 Task: Add the product "Dr Pepper Soda" to cart from the store "7-Eleven".
Action: Mouse moved to (62, 104)
Screenshot: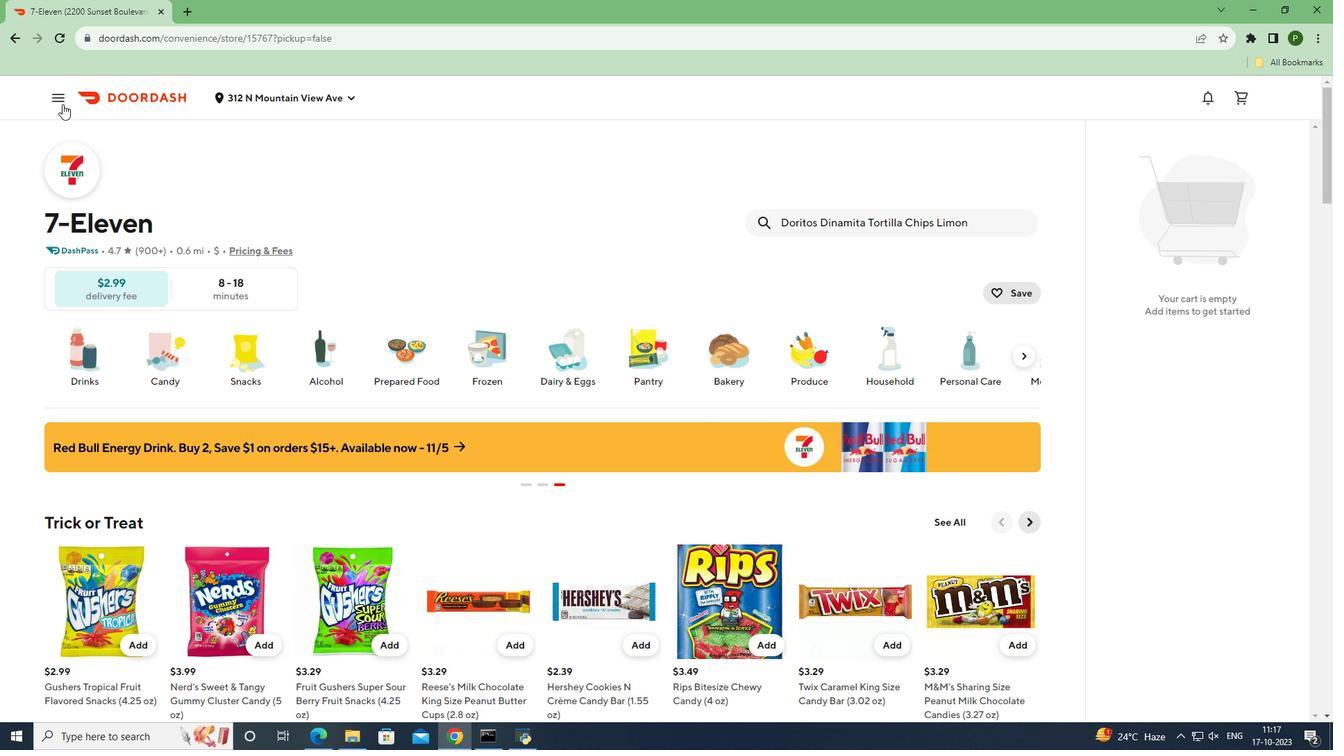 
Action: Mouse pressed left at (62, 104)
Screenshot: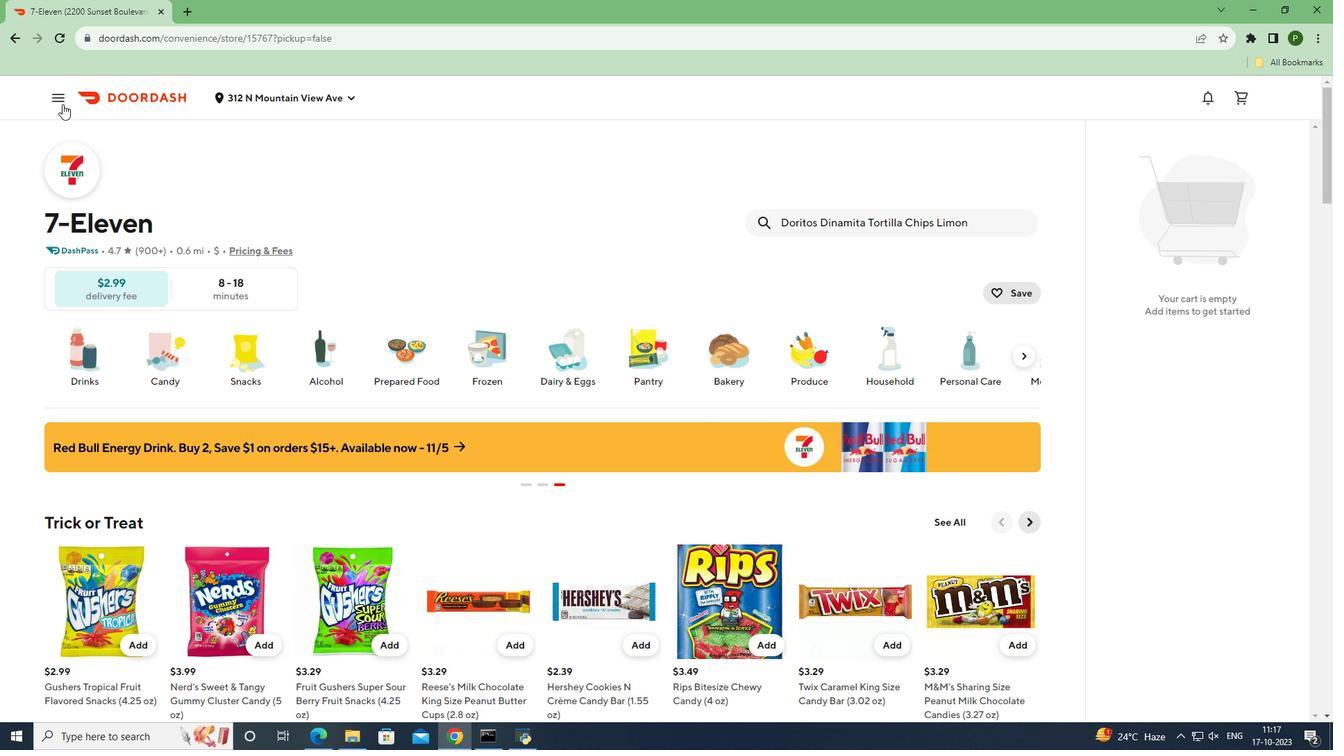 
Action: Mouse moved to (65, 203)
Screenshot: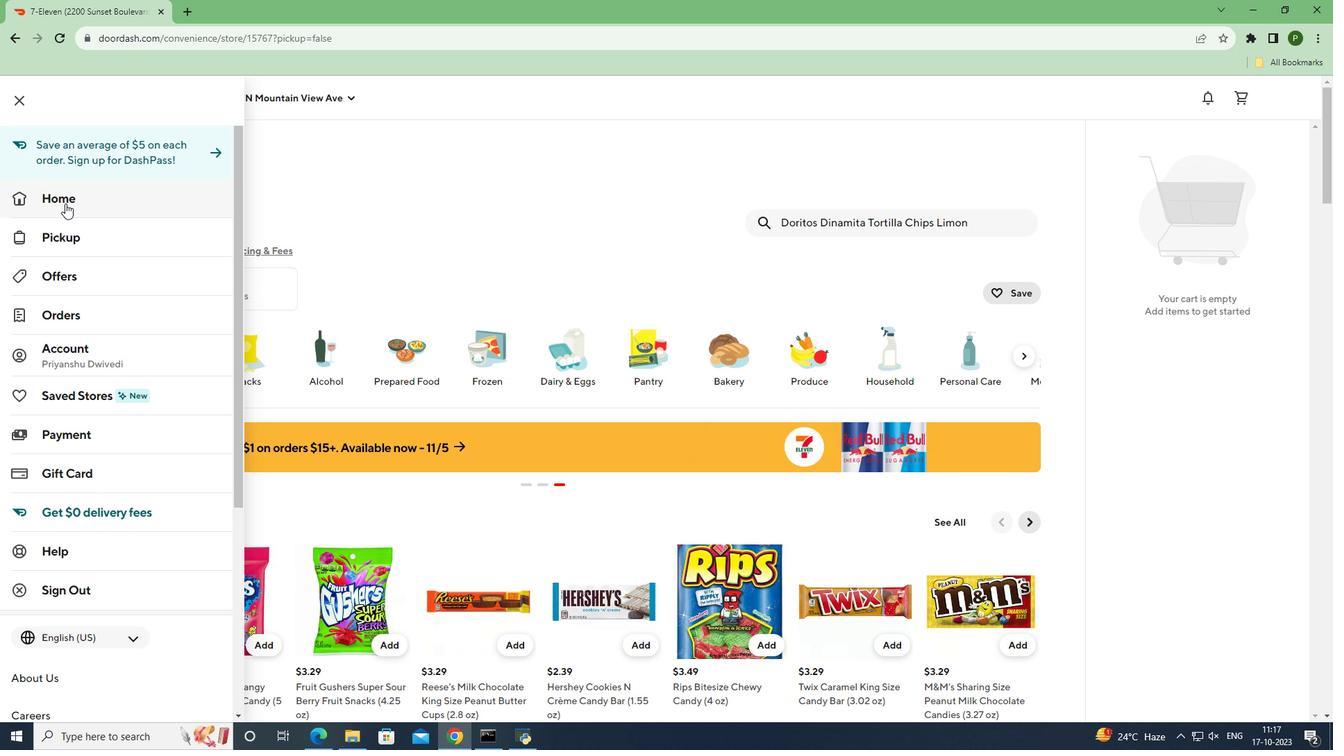 
Action: Mouse pressed left at (65, 203)
Screenshot: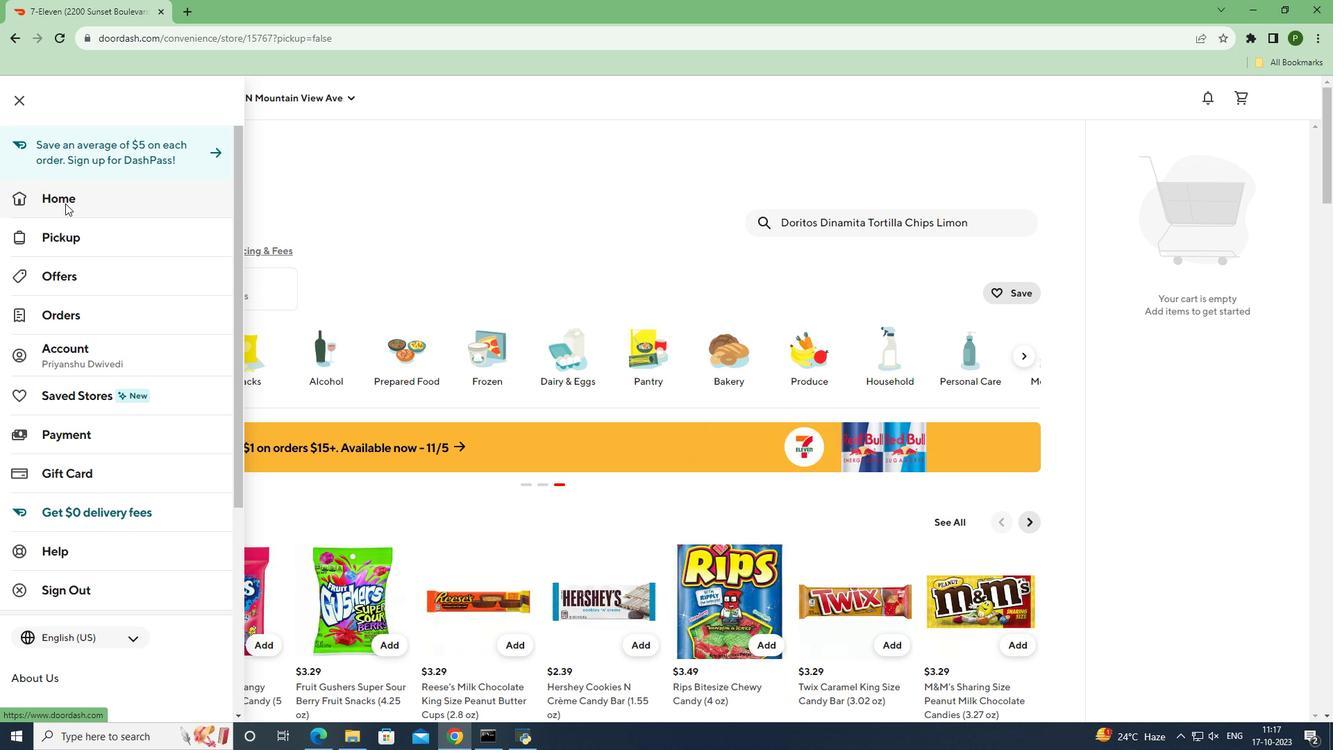 
Action: Mouse moved to (343, 149)
Screenshot: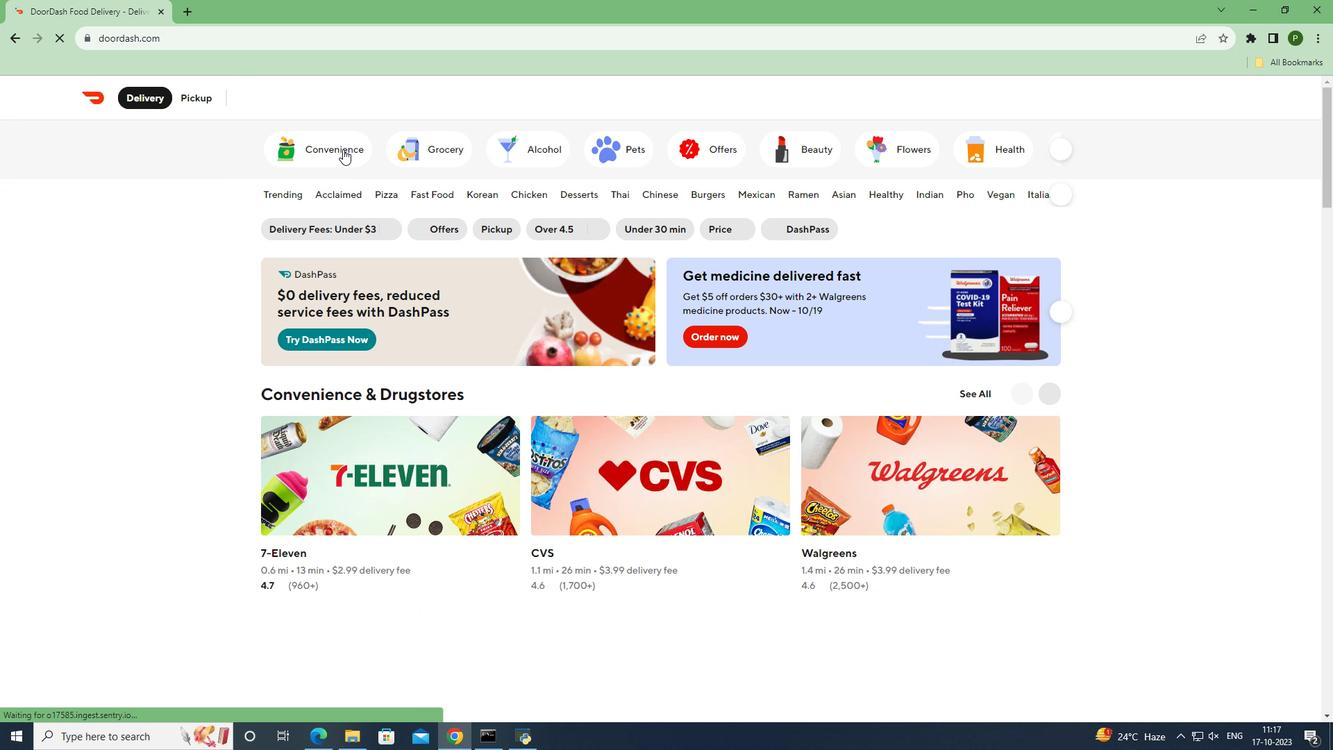 
Action: Mouse pressed left at (343, 149)
Screenshot: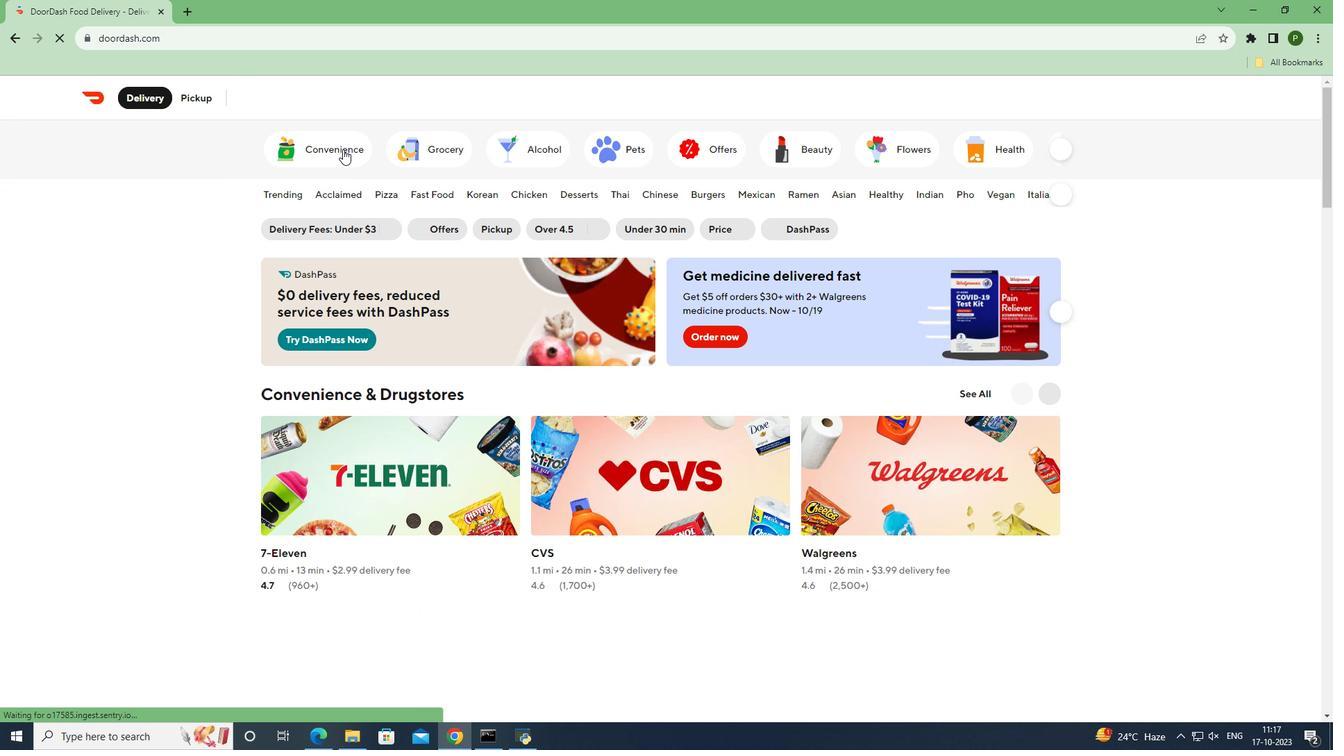 
Action: Mouse moved to (323, 450)
Screenshot: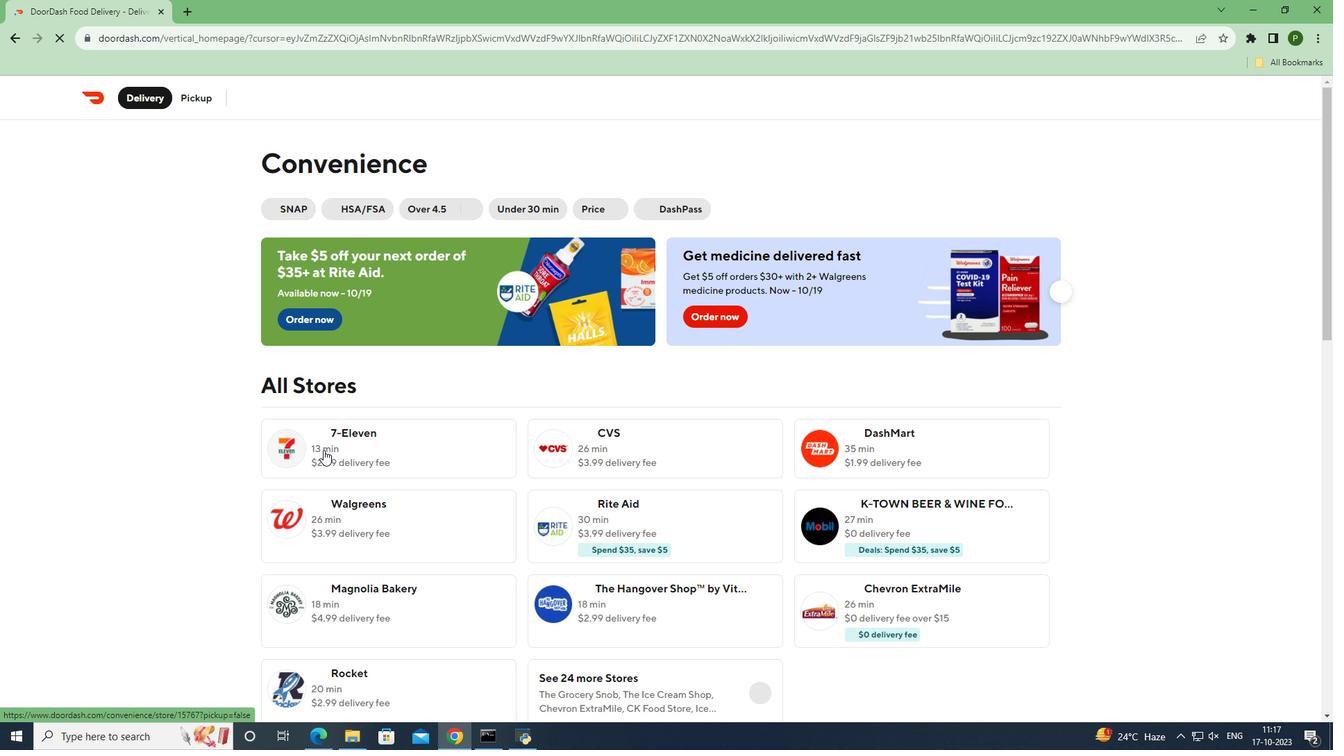 
Action: Mouse pressed left at (323, 450)
Screenshot: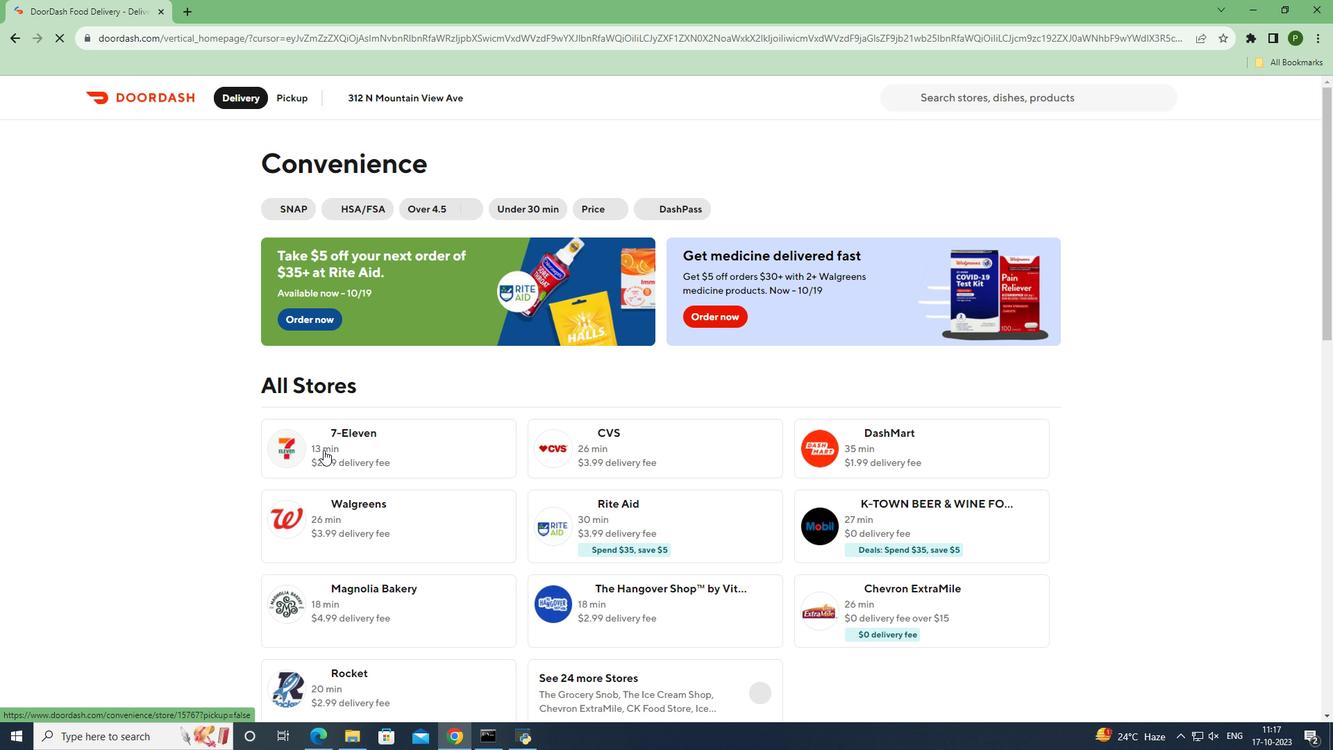 
Action: Mouse moved to (811, 224)
Screenshot: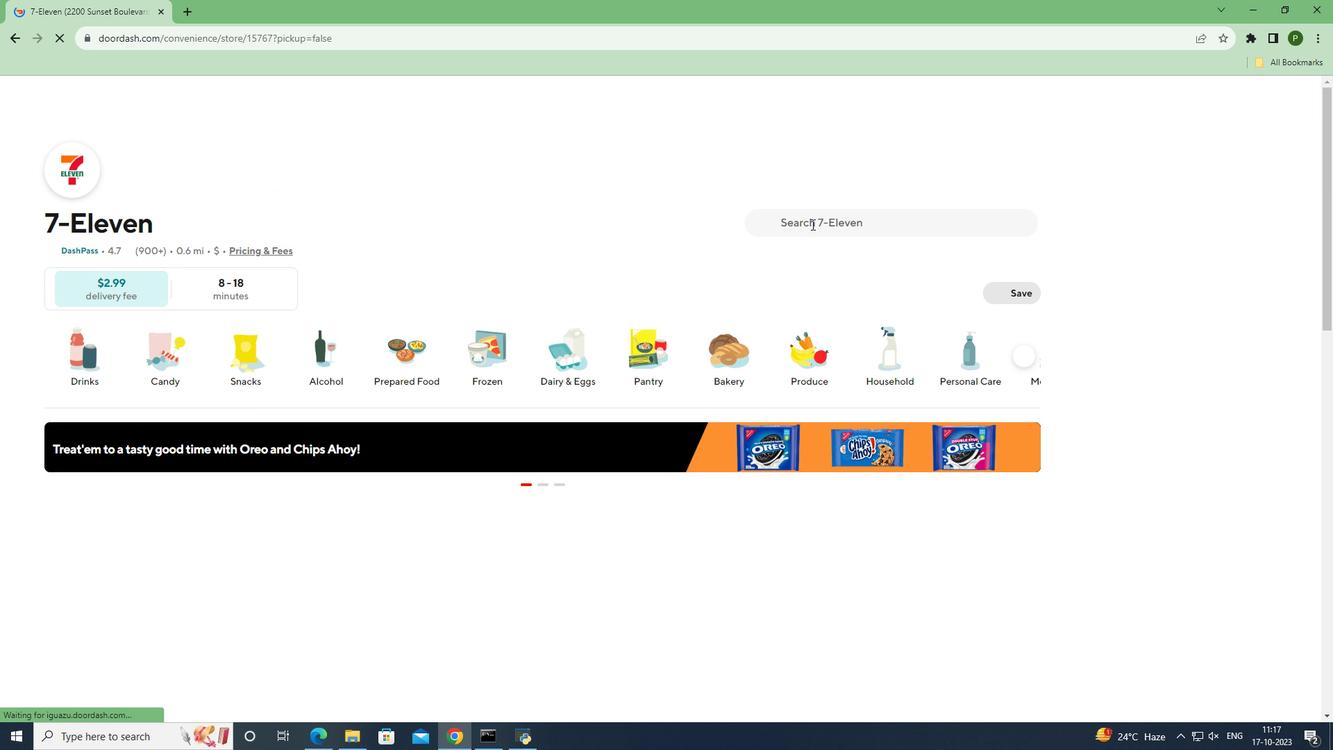 
Action: Mouse pressed left at (811, 224)
Screenshot: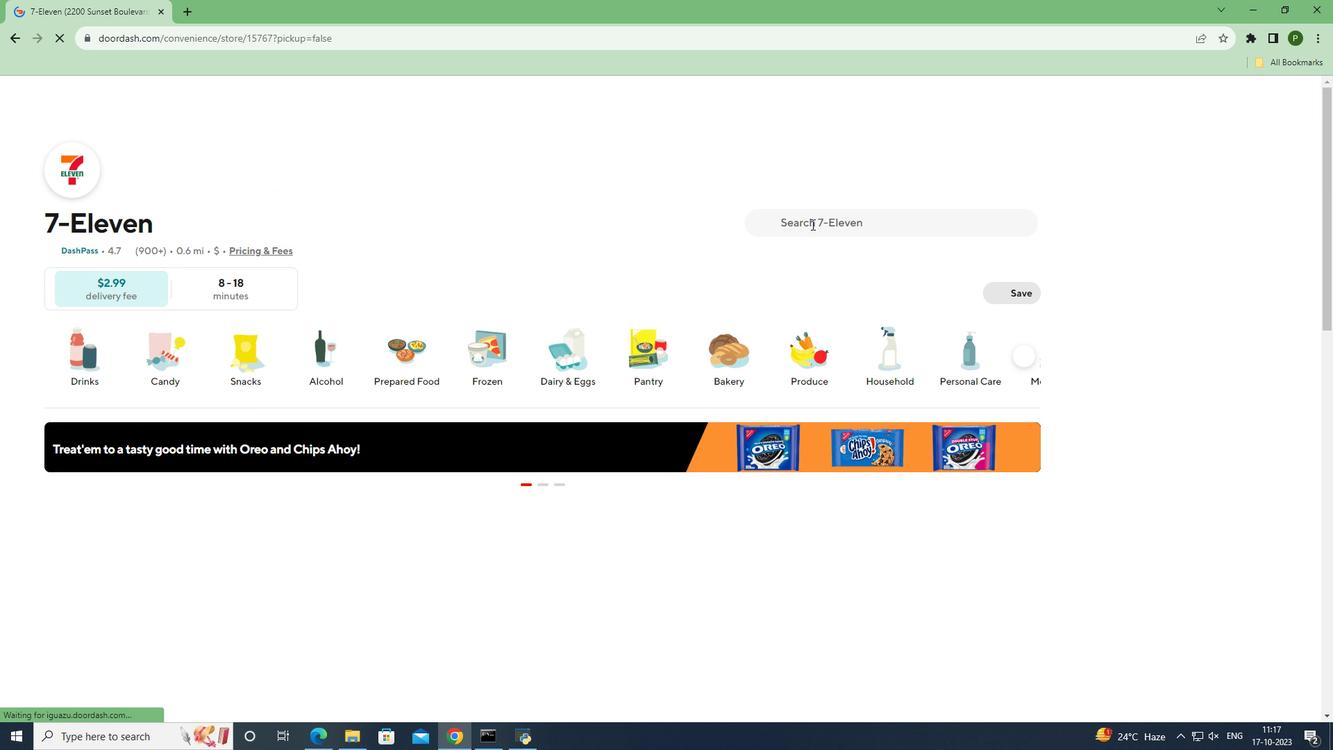
Action: Mouse moved to (811, 222)
Screenshot: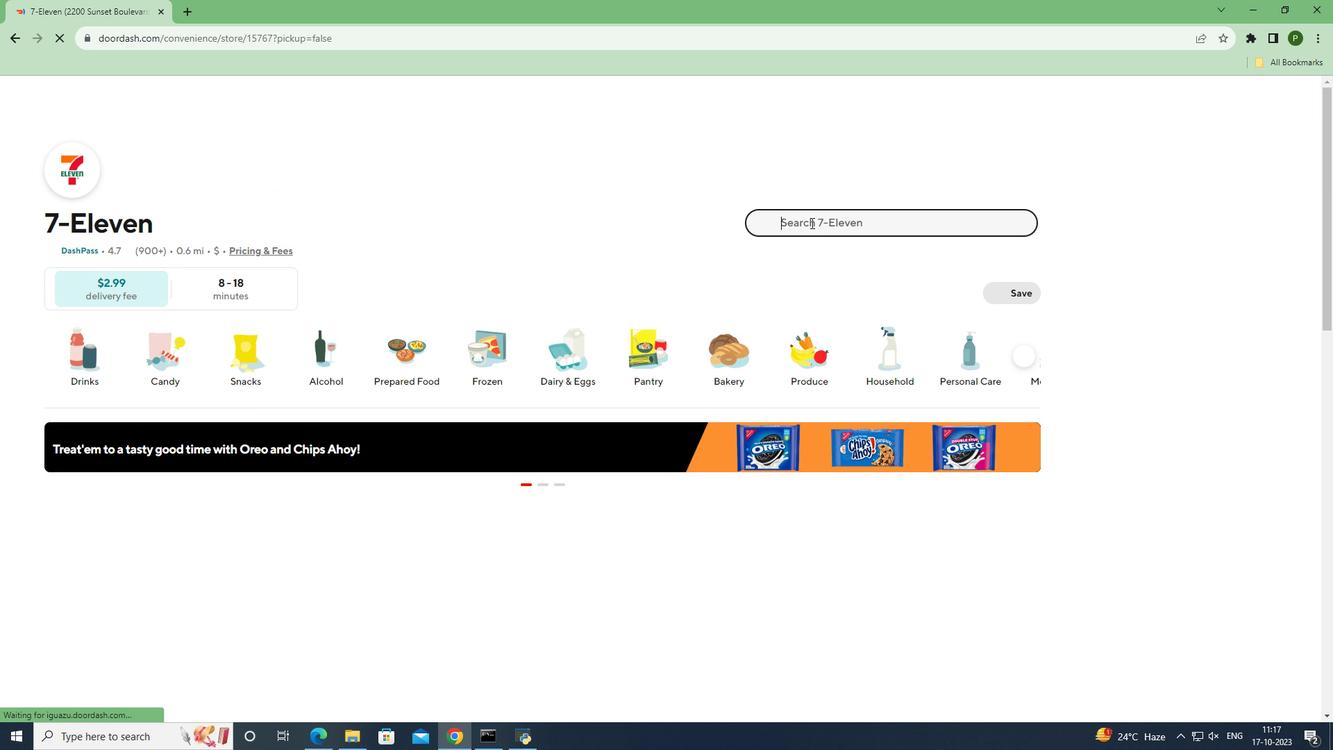 
Action: Key pressed <Key.caps_lock>D<Key.caps_lock>r<Key.space><Key.caps_lock>P<Key.caps_lock>epper<Key.space><Key.caps_lock>S<Key.caps_lock>oda
Screenshot: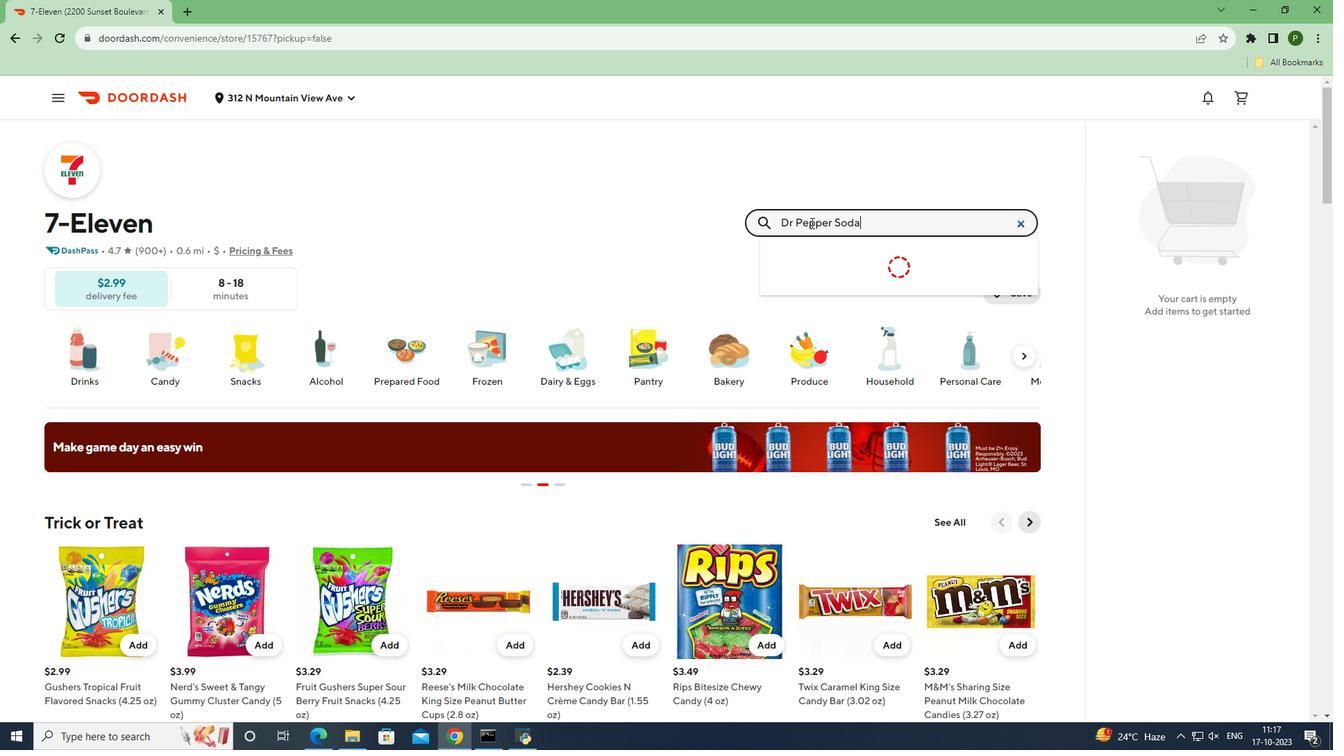 
Action: Mouse moved to (851, 367)
Screenshot: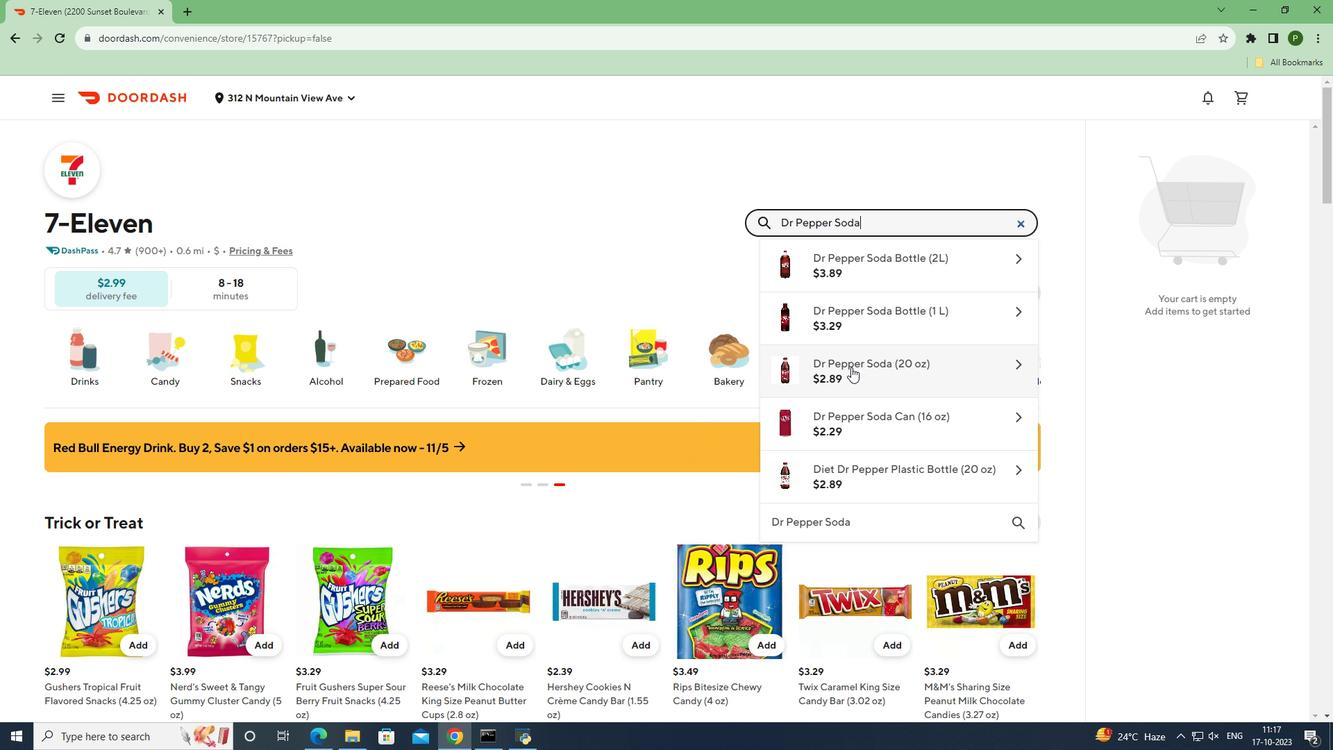 
Action: Mouse pressed left at (851, 367)
Screenshot: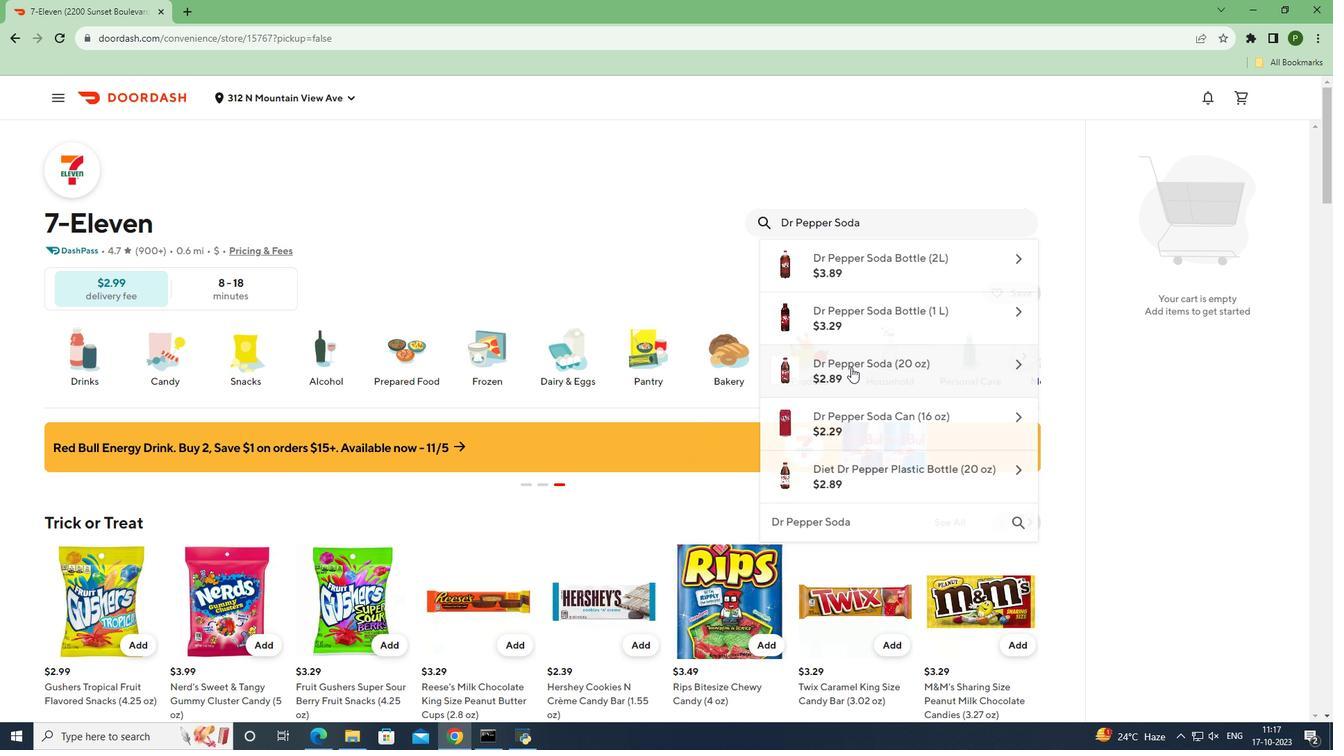 
Action: Mouse moved to (893, 689)
Screenshot: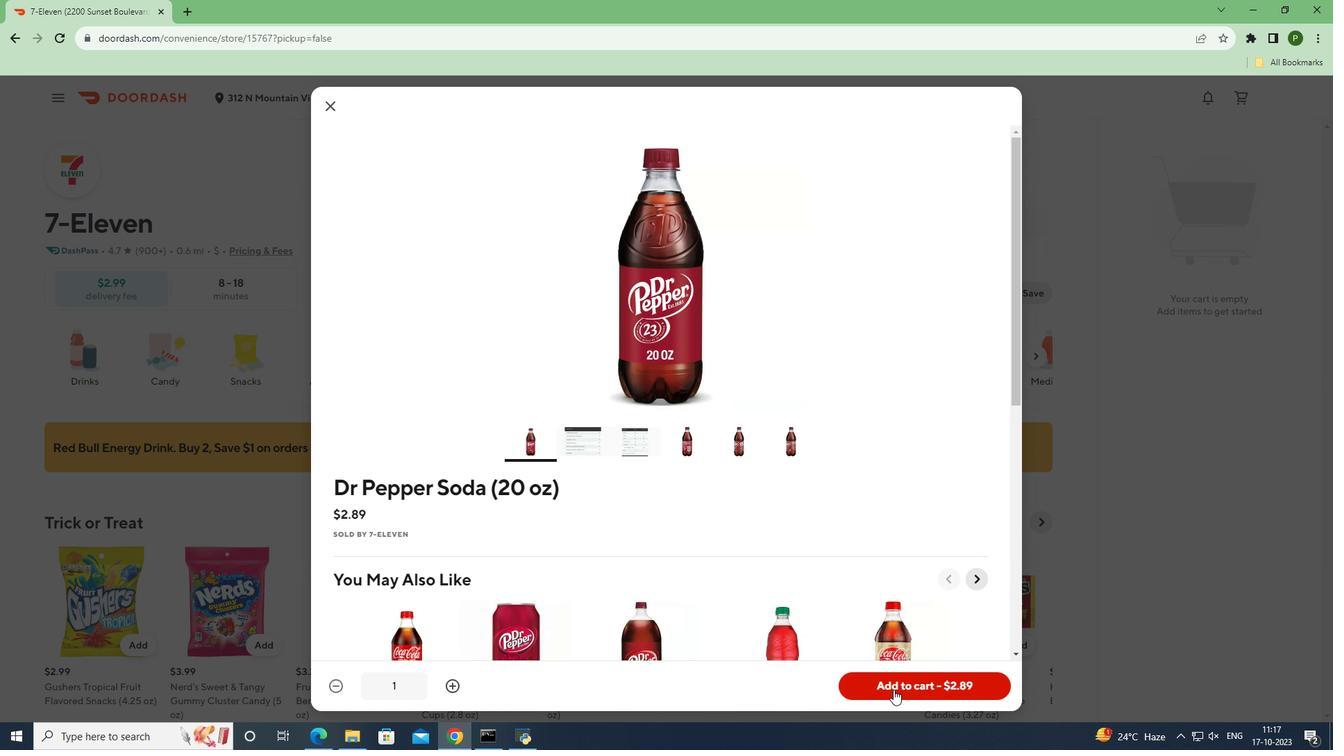 
Action: Mouse pressed left at (893, 689)
Screenshot: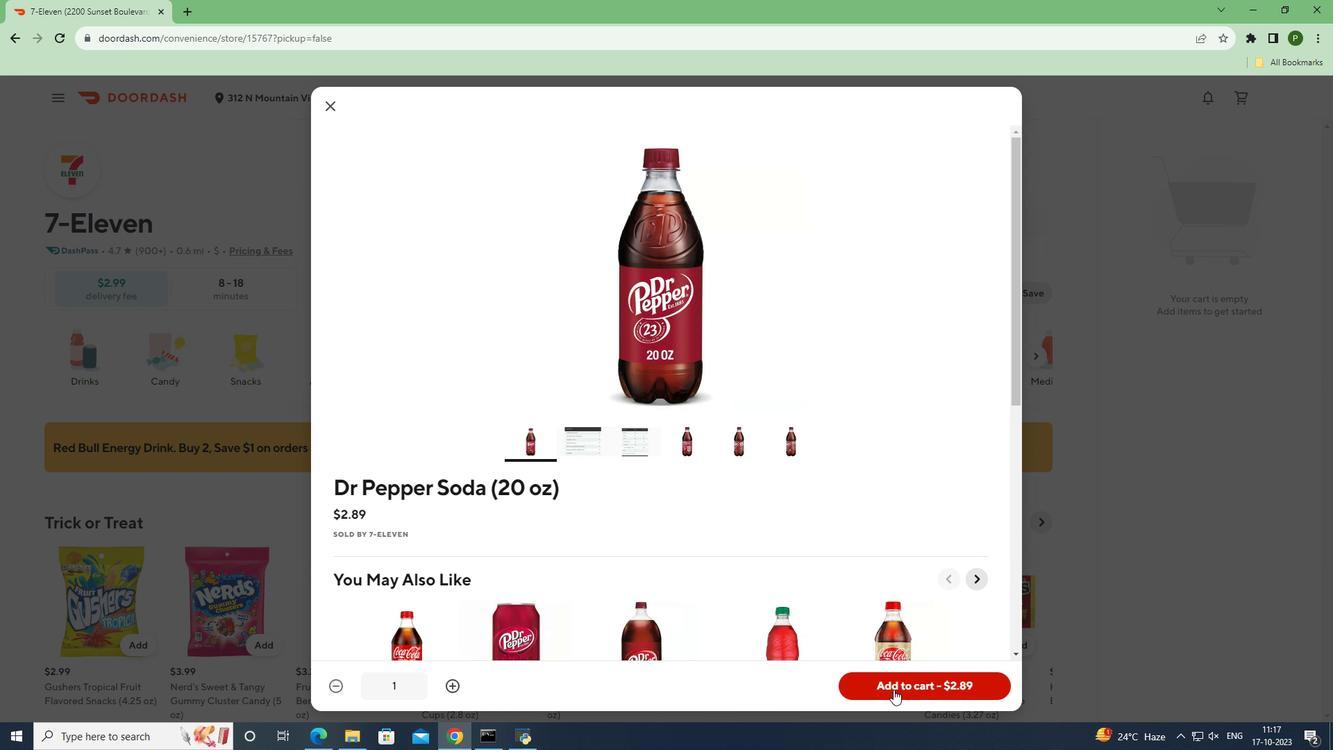 
Action: Mouse moved to (1000, 630)
Screenshot: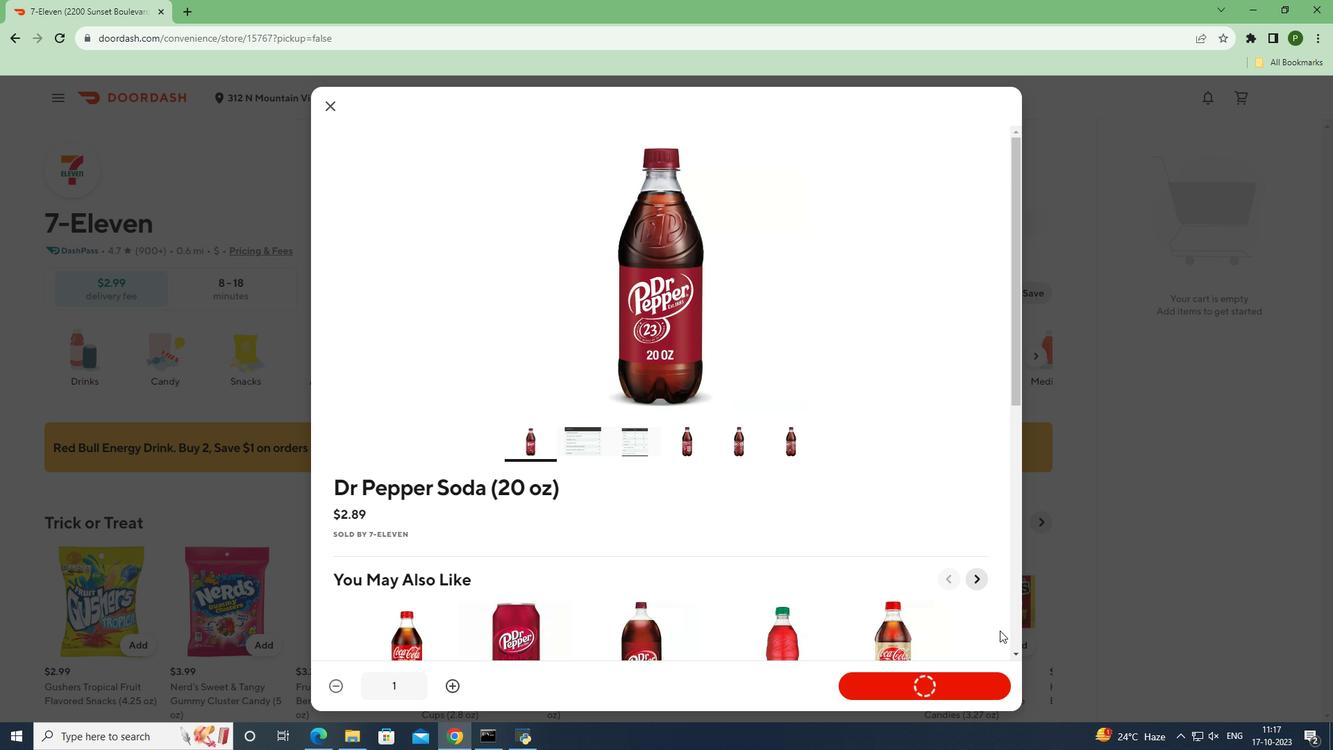 
